 Task: Explore satellite view of the White House.
Action: Mouse moved to (73, 41)
Screenshot: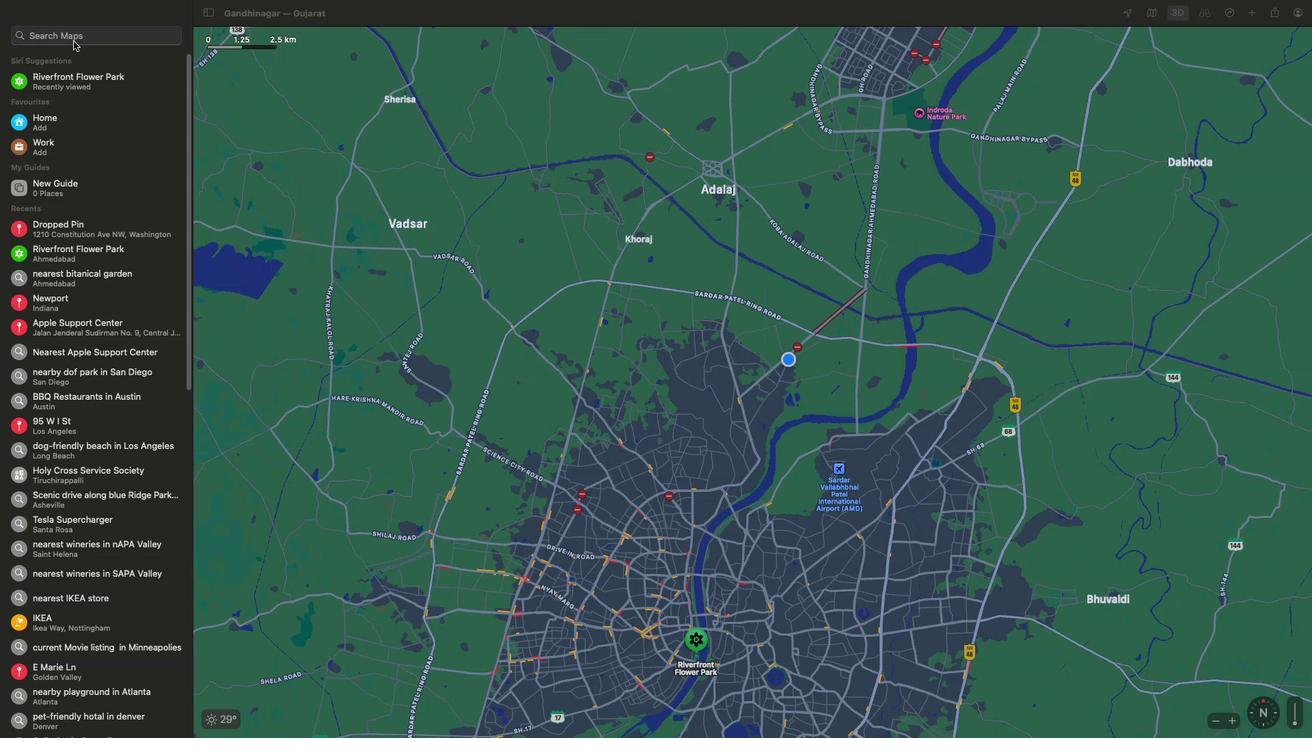 
Action: Mouse pressed left at (73, 41)
Screenshot: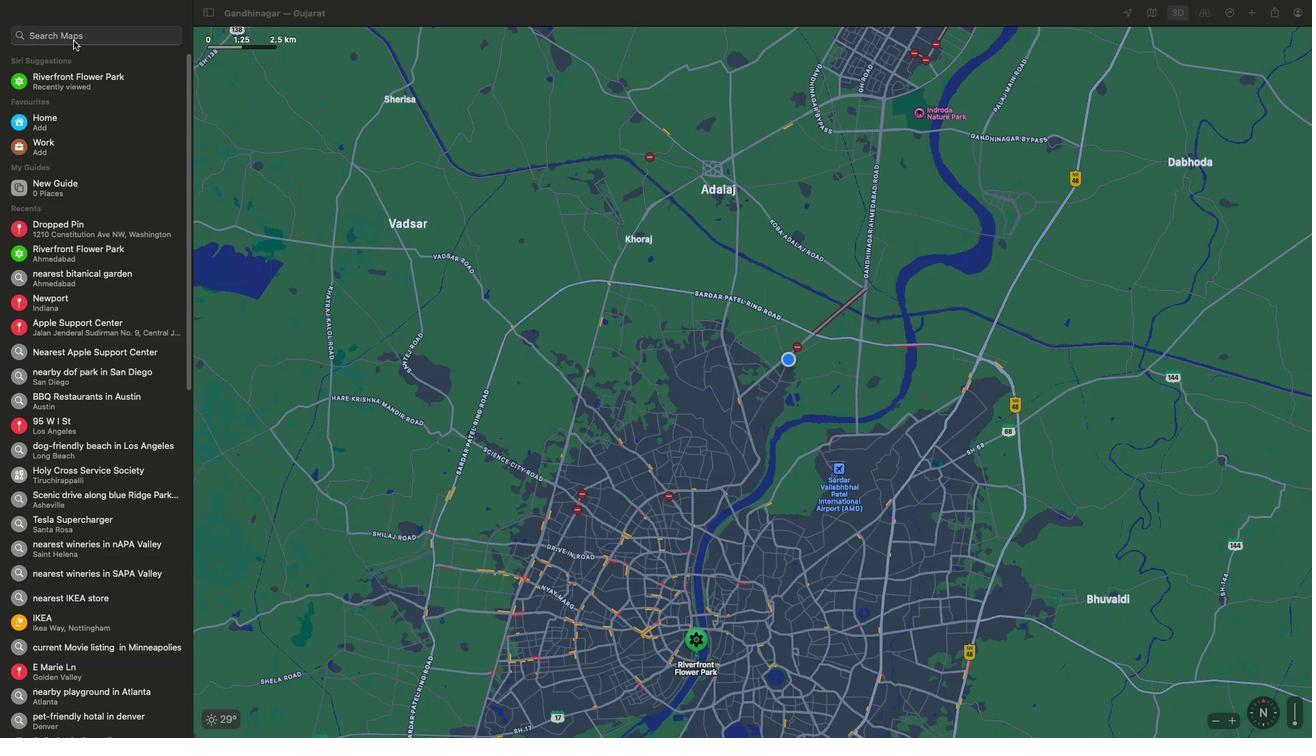 
Action: Key pressed Key.shift'T''h''e'Key.spaceKey.shift'W''h''i''t''e'Key.spaceKey.shift'H''o''u''s''e'Key.spaceKey.enter
Screenshot: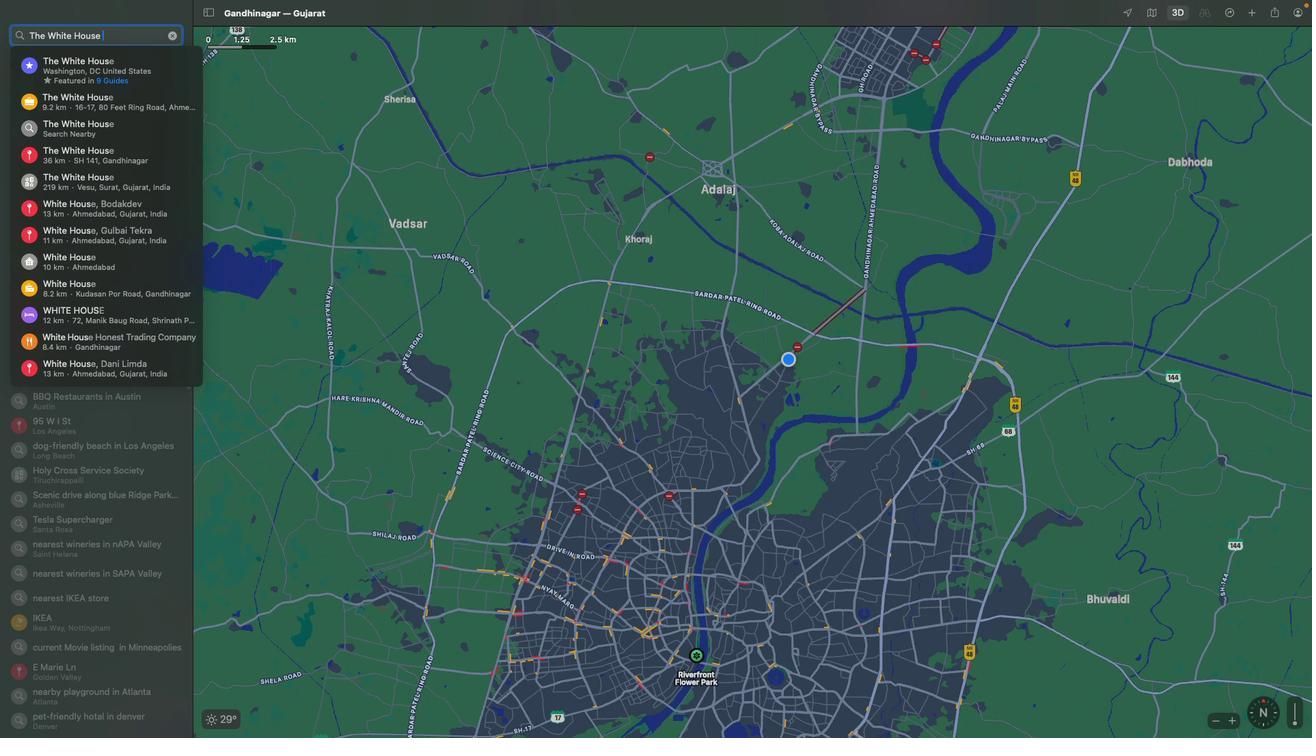 
Action: Mouse moved to (1151, 14)
Screenshot: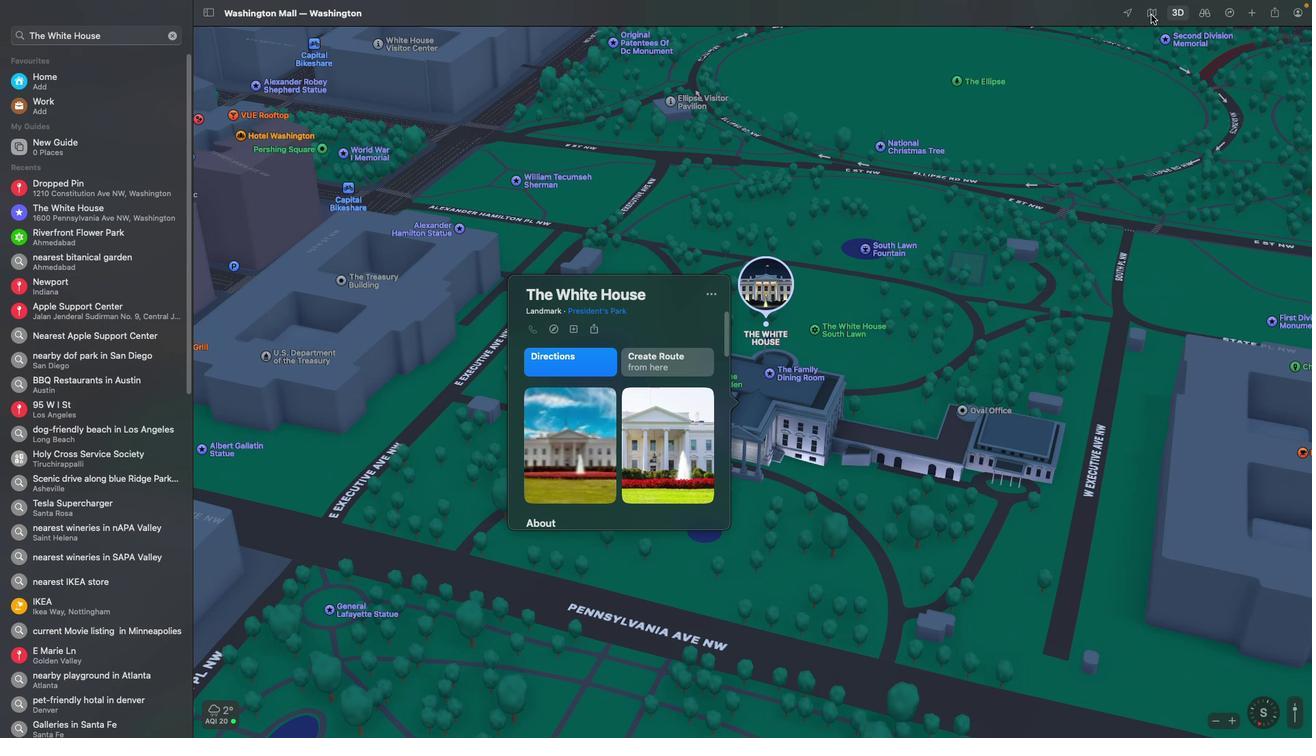 
Action: Mouse pressed left at (1151, 14)
Screenshot: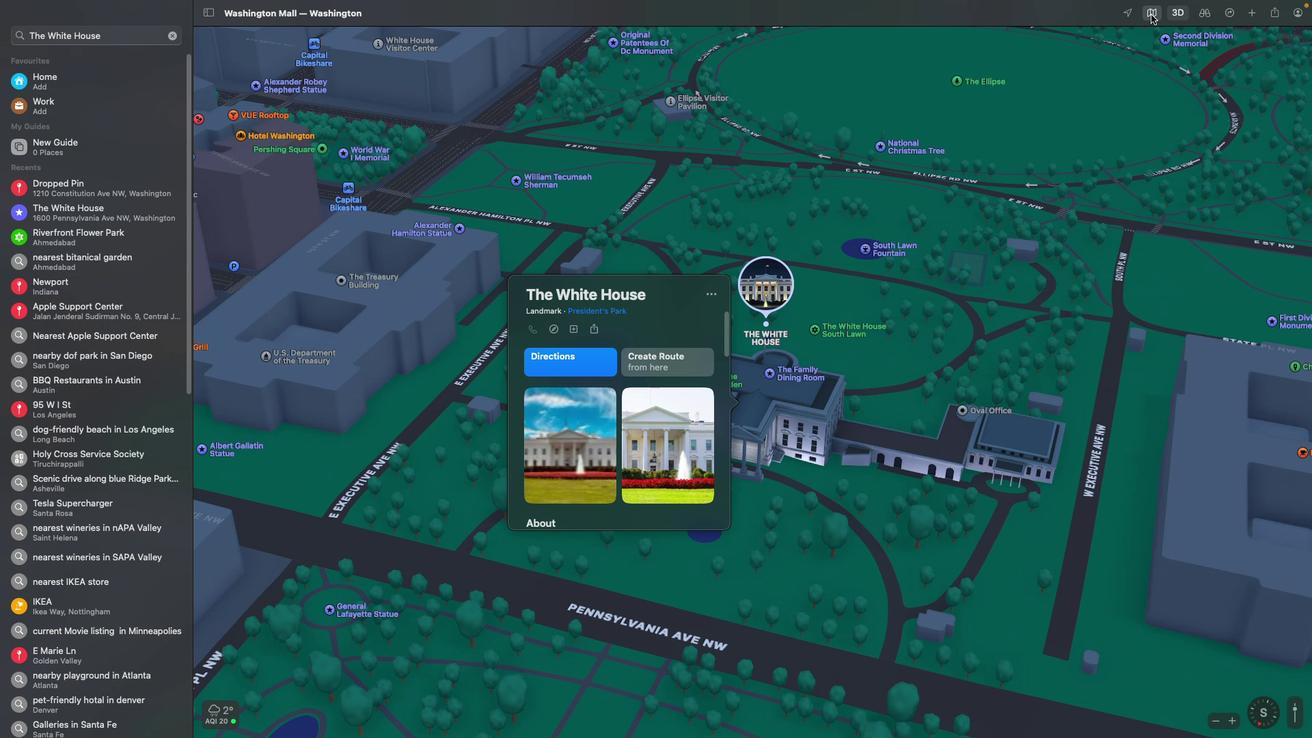 
Action: Mouse moved to (1201, 148)
Screenshot: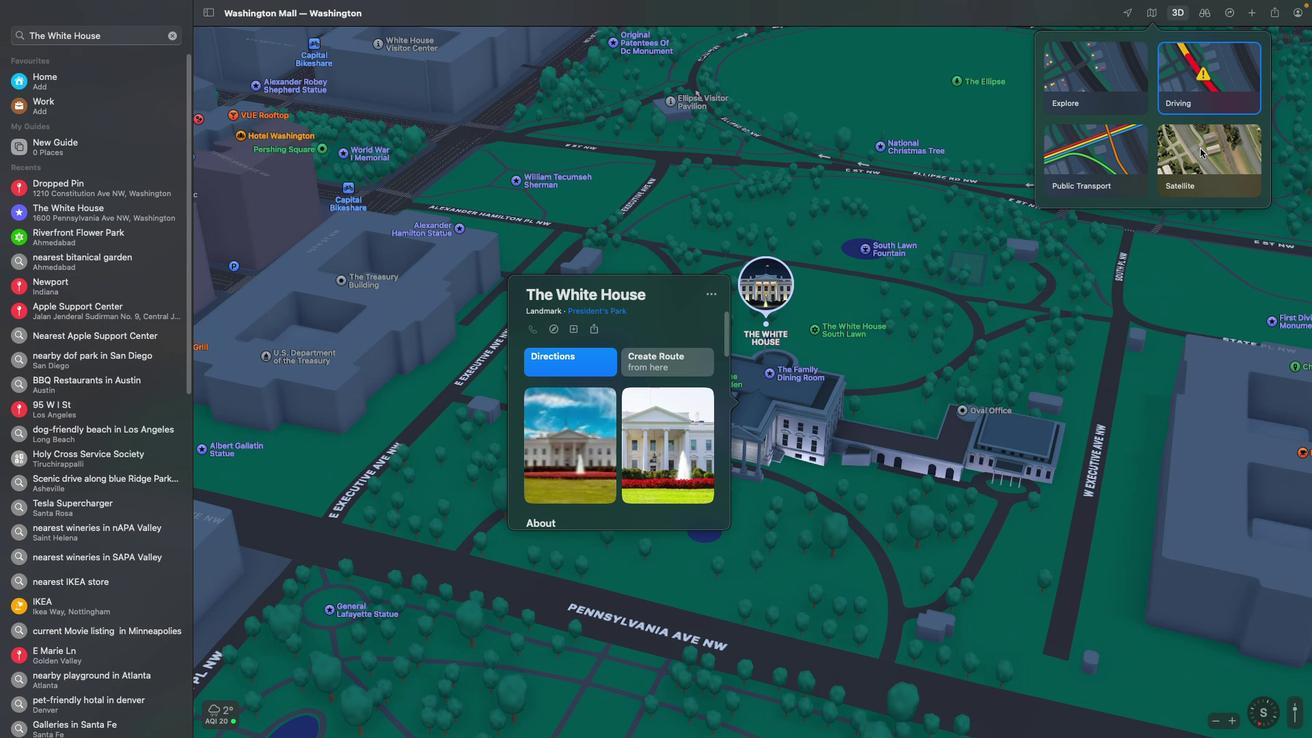 
Action: Mouse pressed left at (1201, 148)
Screenshot: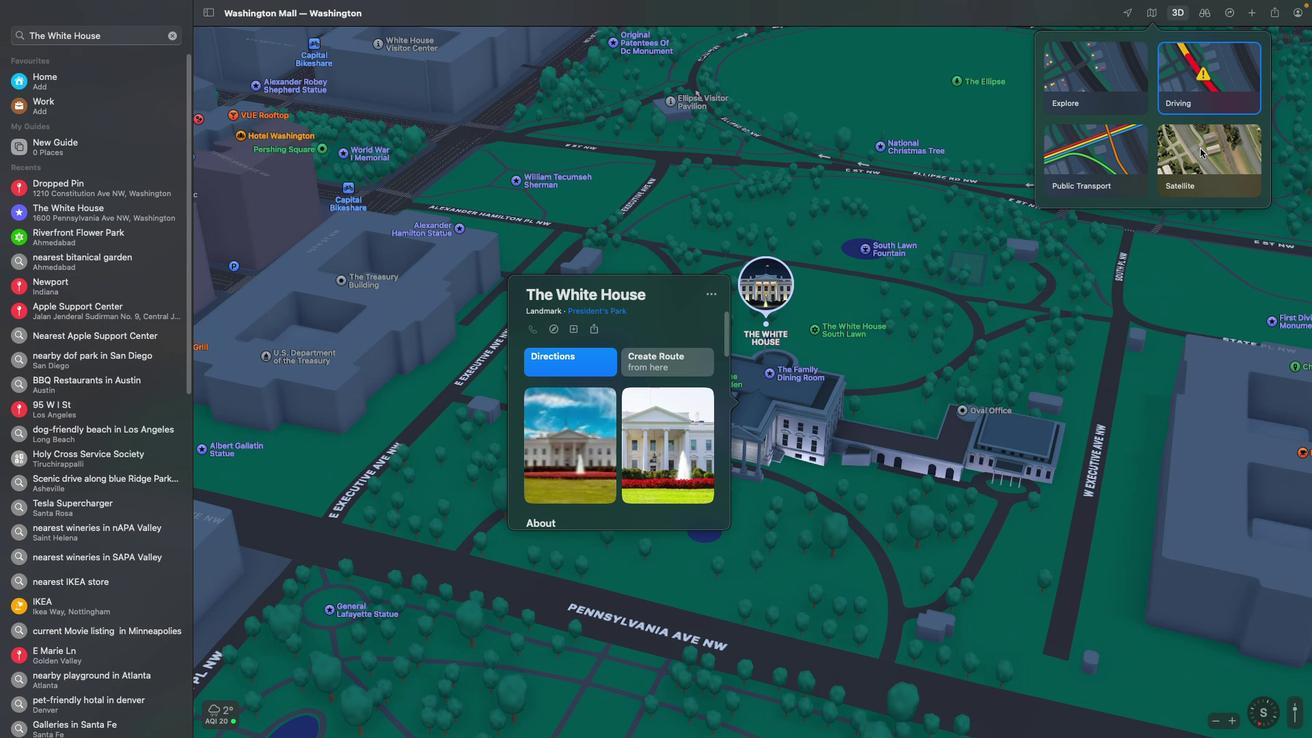 
Action: Mouse moved to (787, 353)
Screenshot: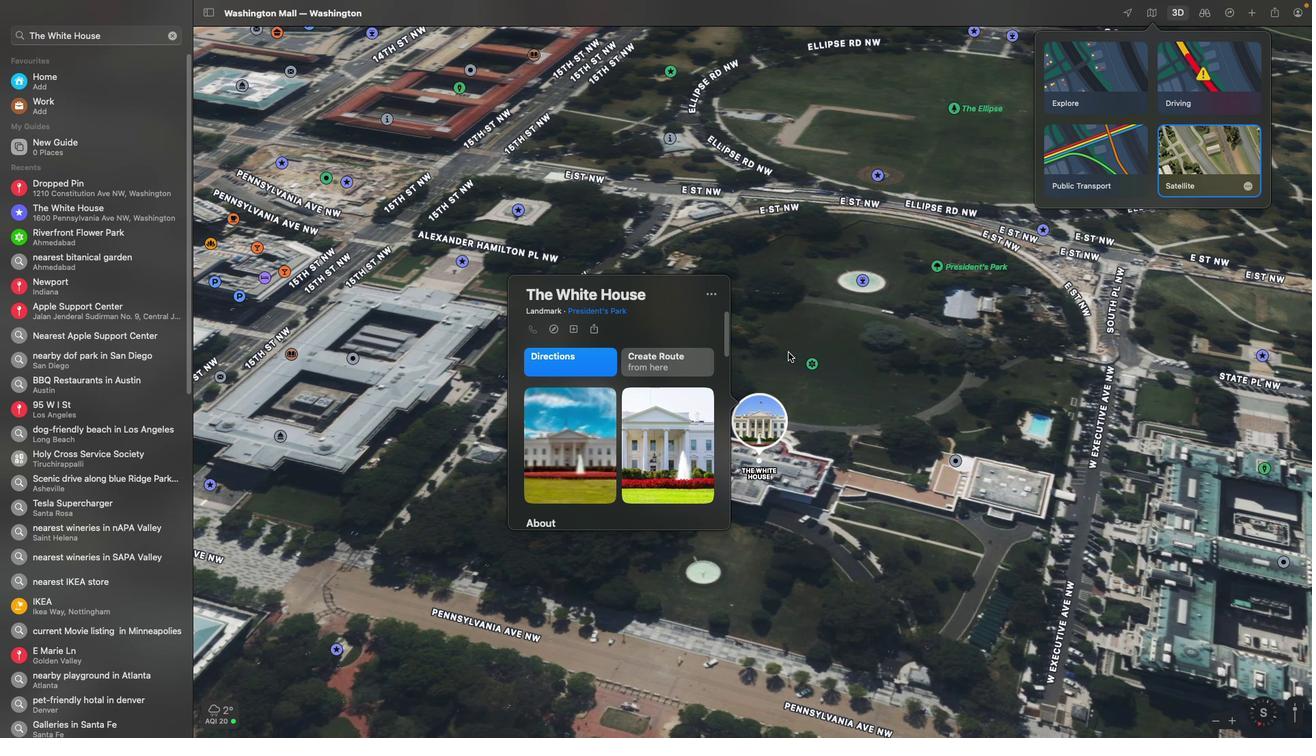 
Action: Mouse pressed left at (787, 353)
Screenshot: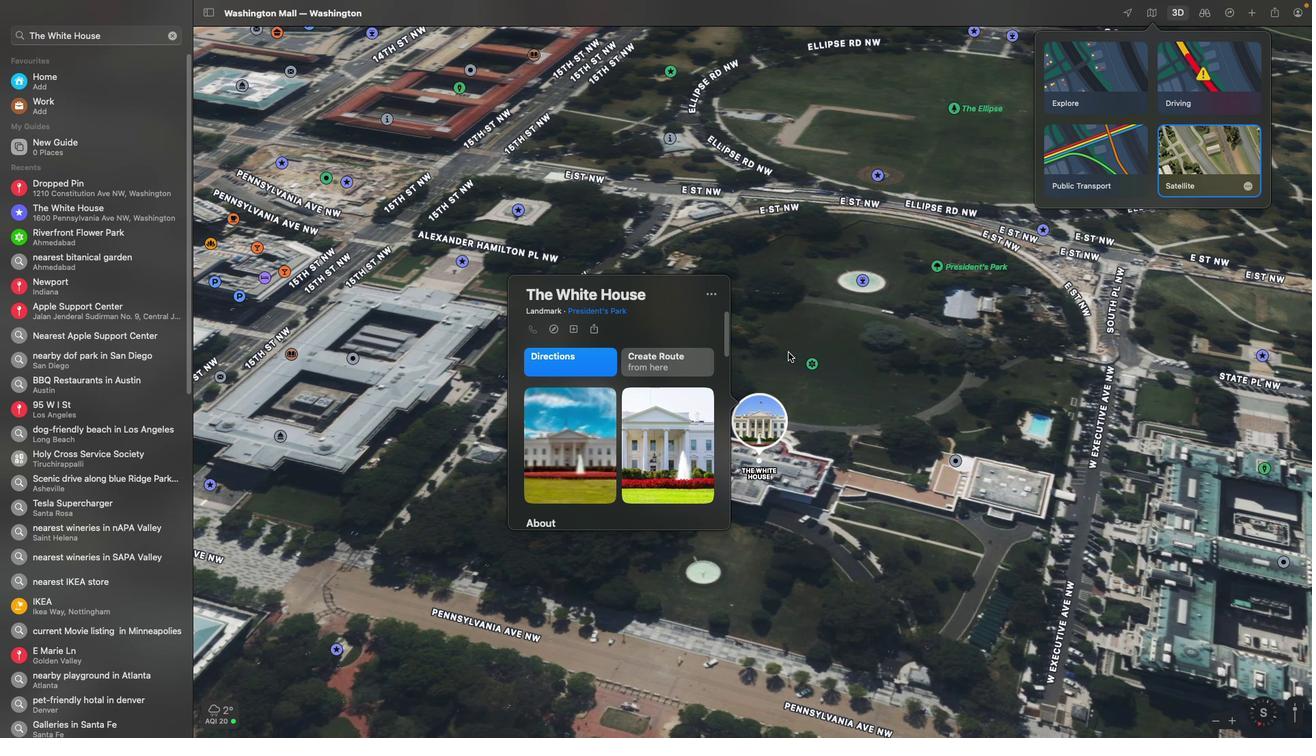 
Action: Mouse moved to (825, 291)
Screenshot: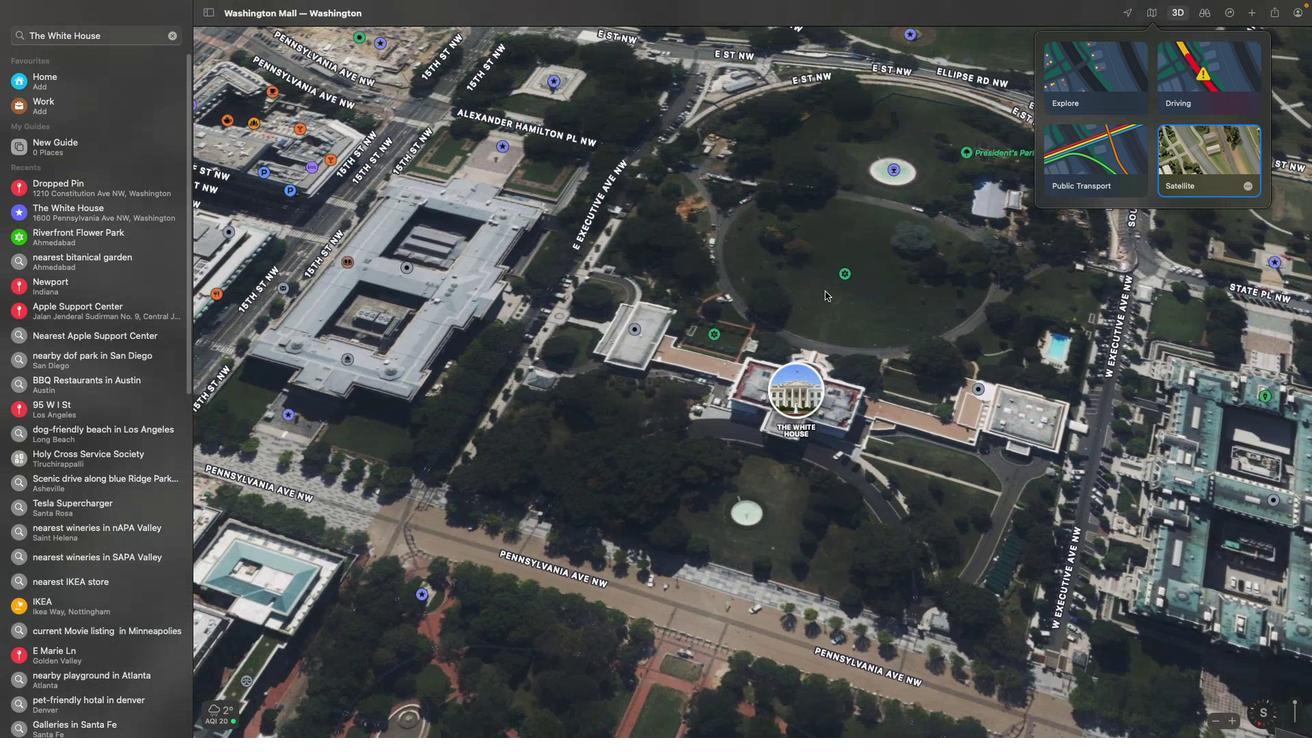 
Action: Mouse pressed left at (825, 291)
Screenshot: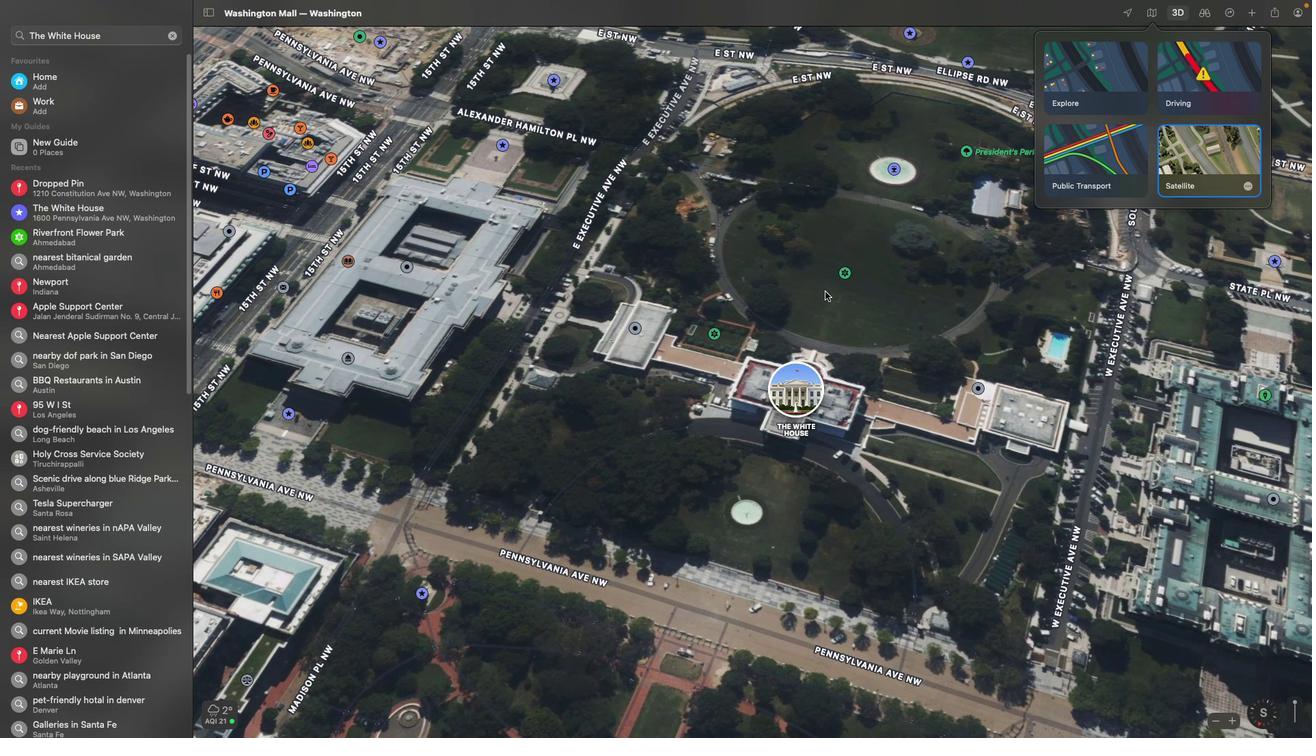
Action: Mouse moved to (764, 464)
Screenshot: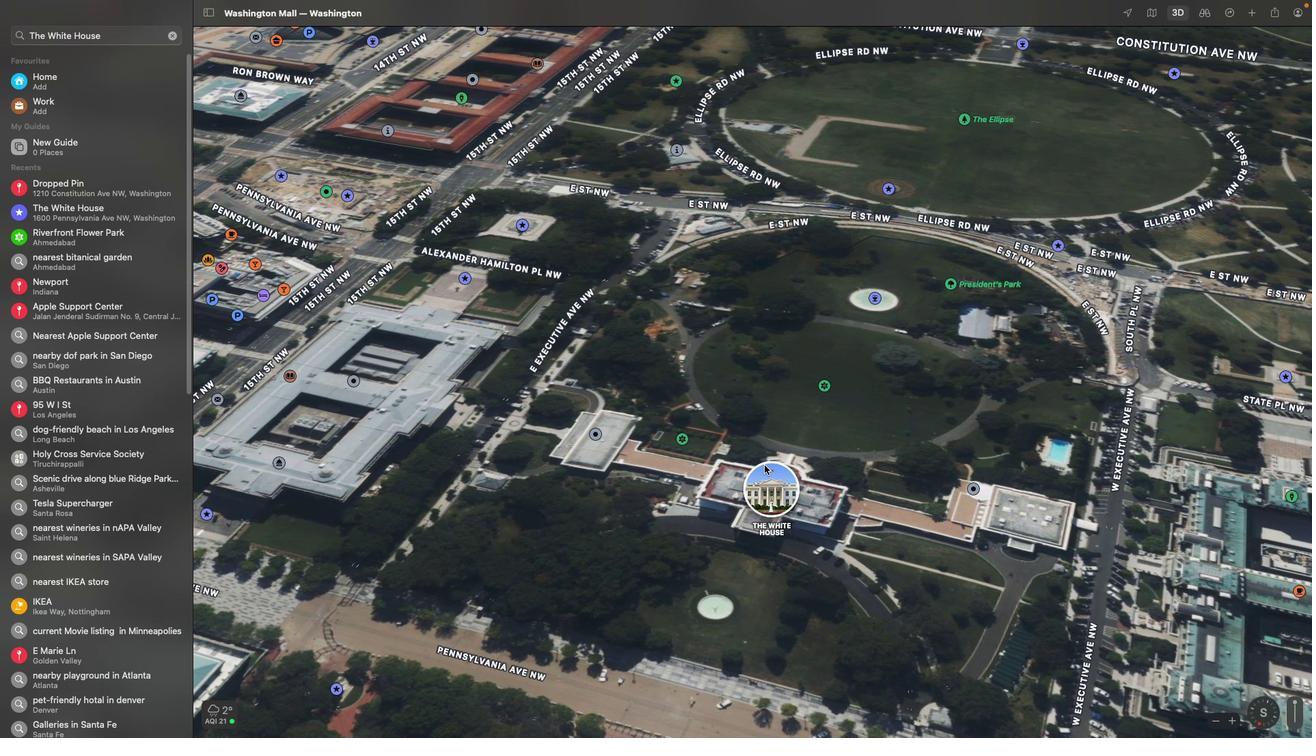 
Action: Mouse scrolled (764, 464) with delta (0, 0)
Screenshot: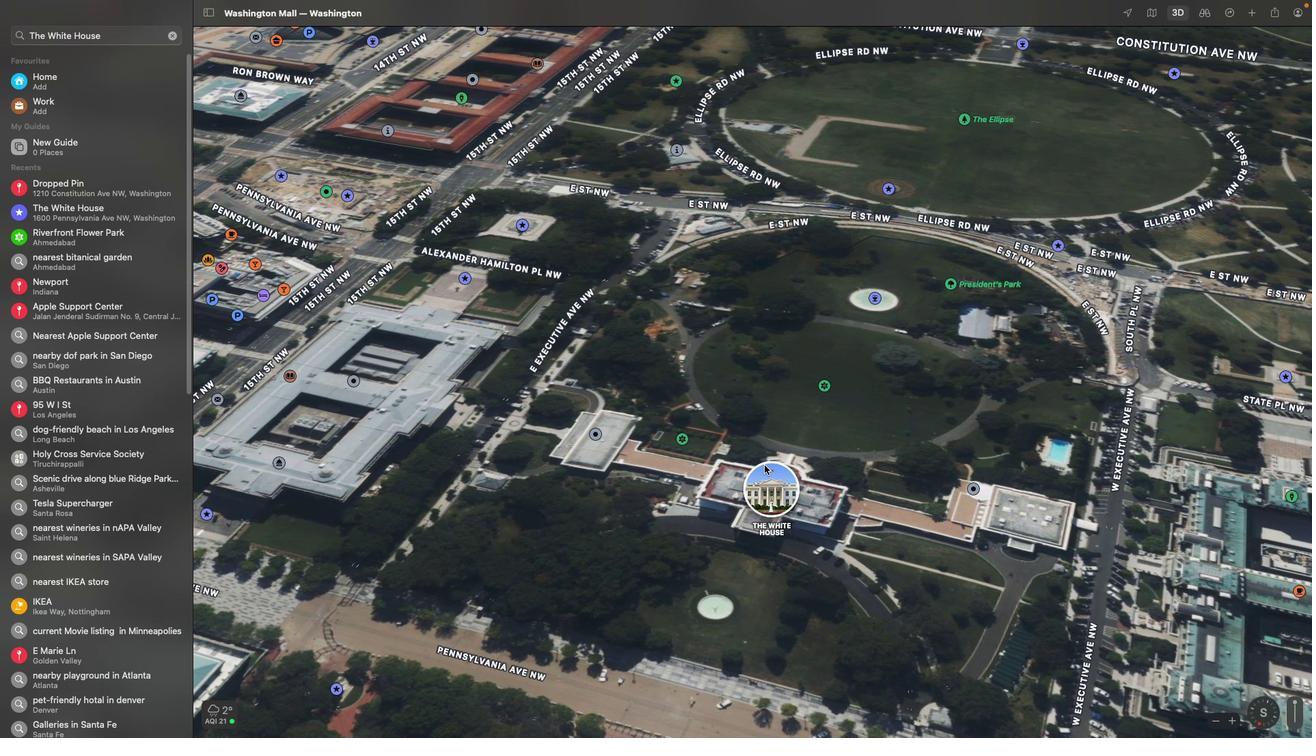 
Action: Mouse scrolled (764, 464) with delta (0, 0)
Screenshot: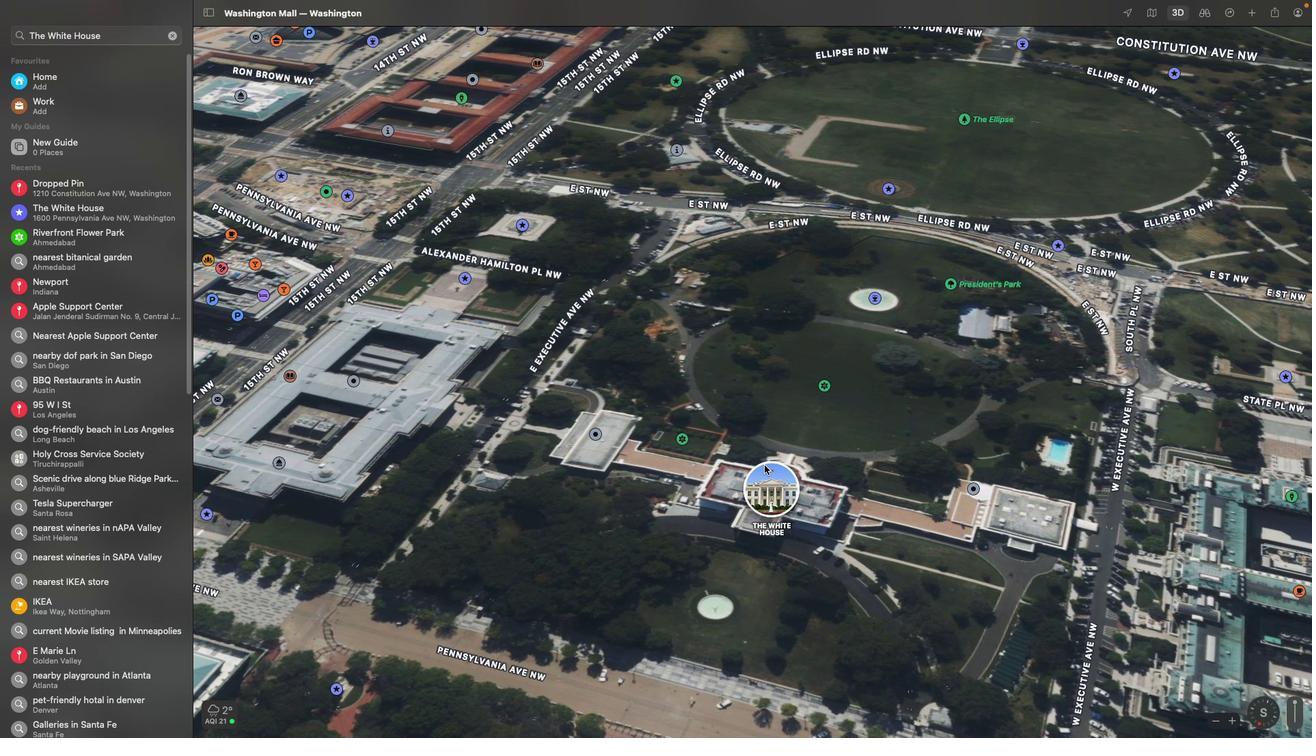 
Action: Mouse scrolled (764, 464) with delta (0, 2)
Screenshot: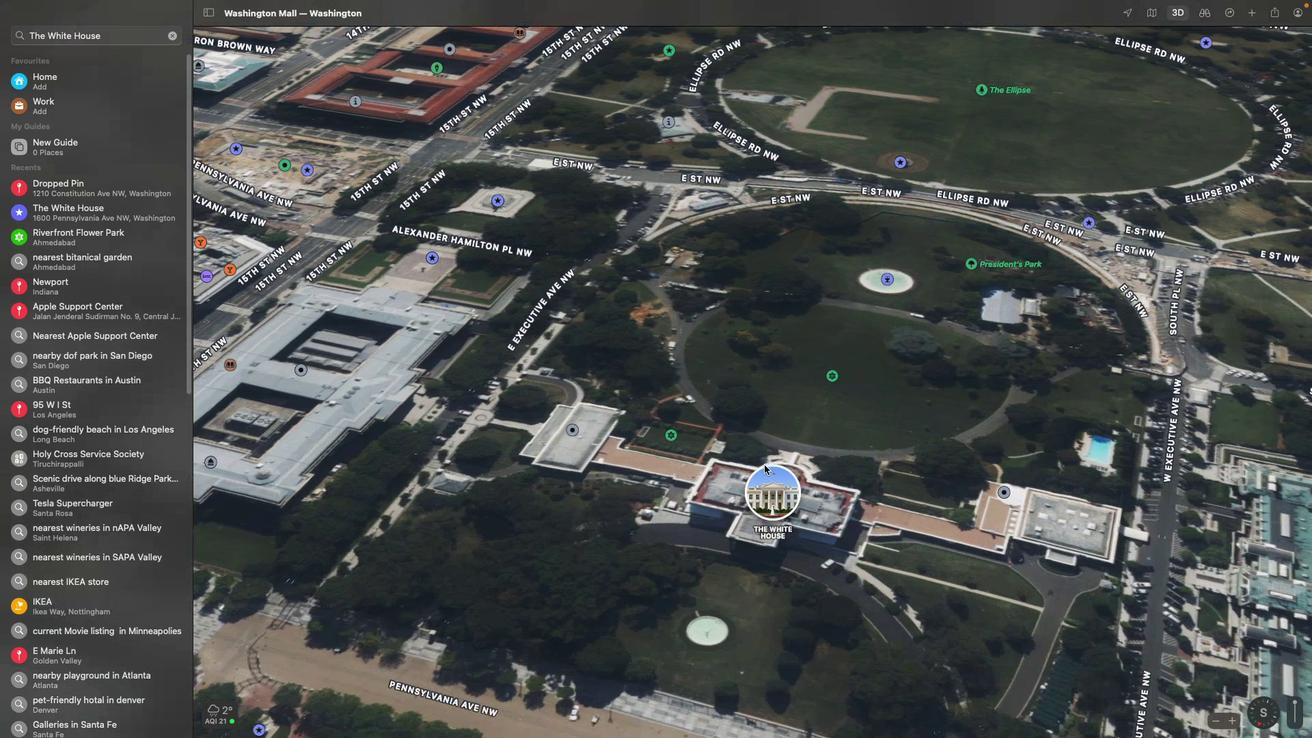 
Action: Mouse scrolled (764, 464) with delta (0, 3)
Screenshot: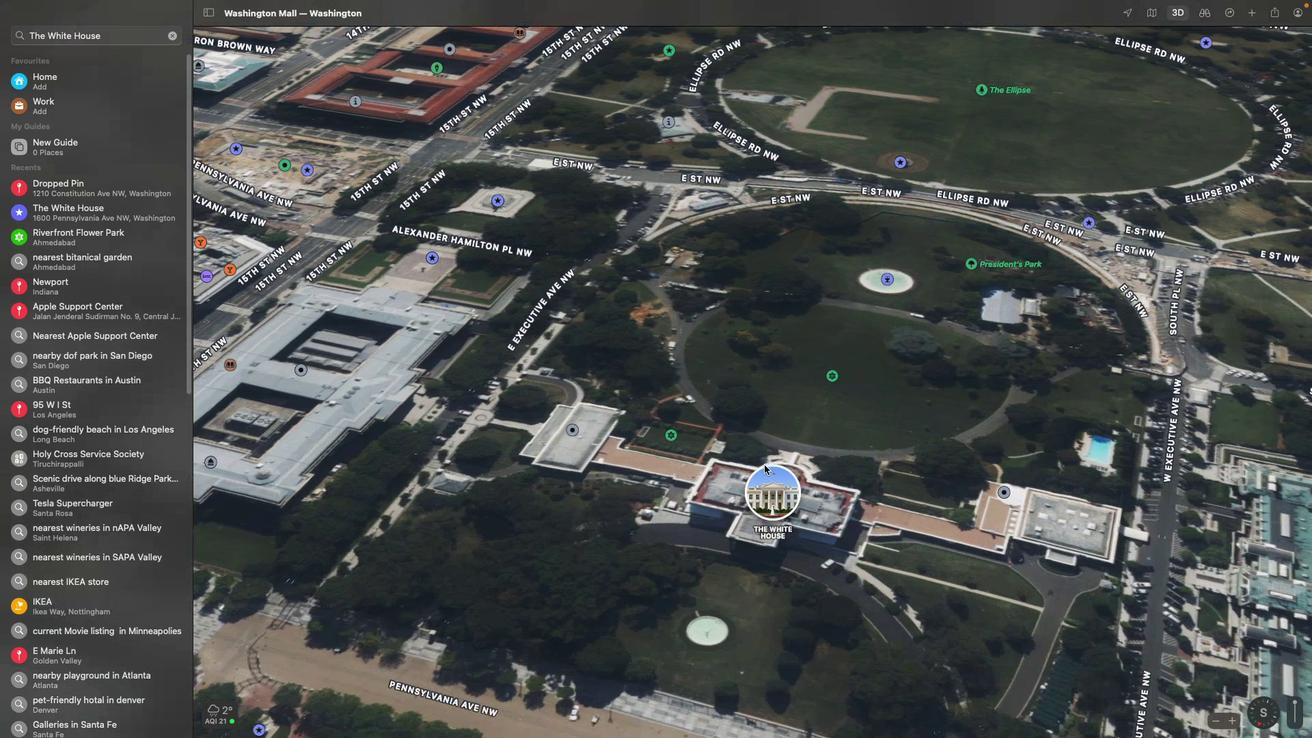 
Action: Mouse scrolled (764, 464) with delta (0, 3)
Screenshot: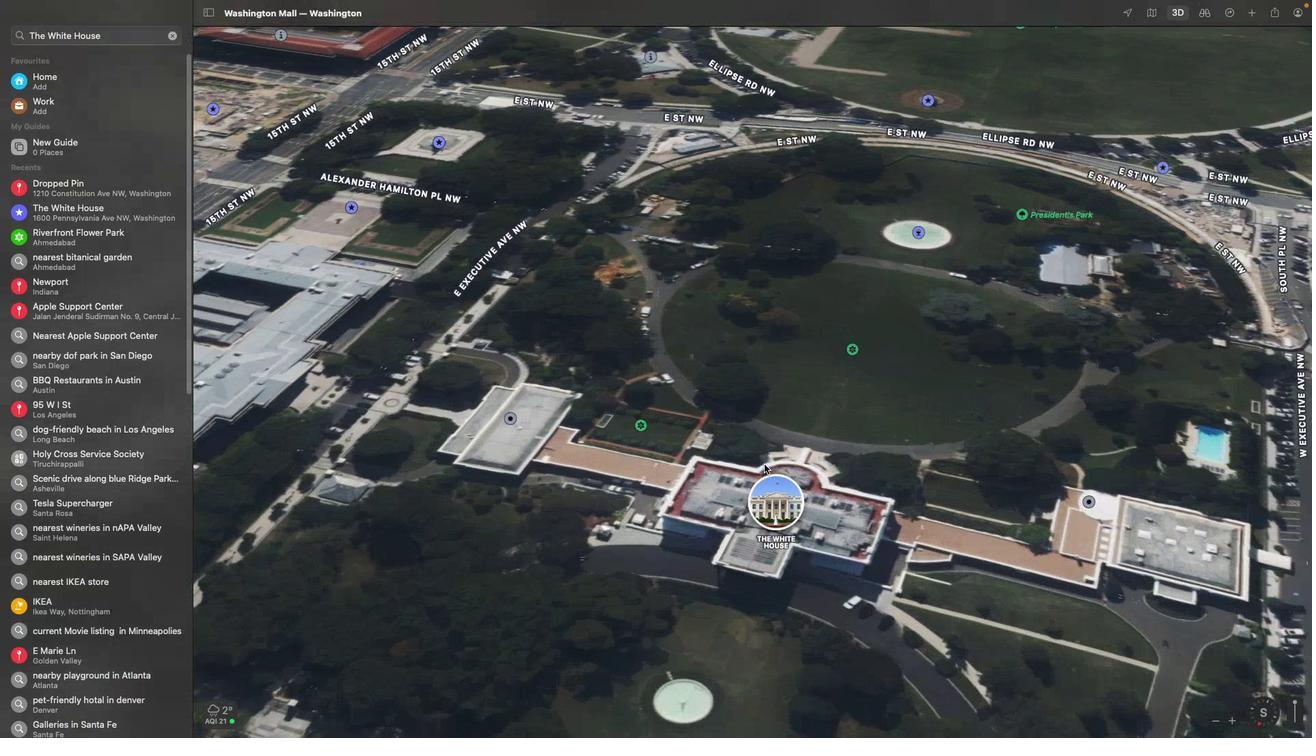 
Action: Mouse moved to (764, 461)
Screenshot: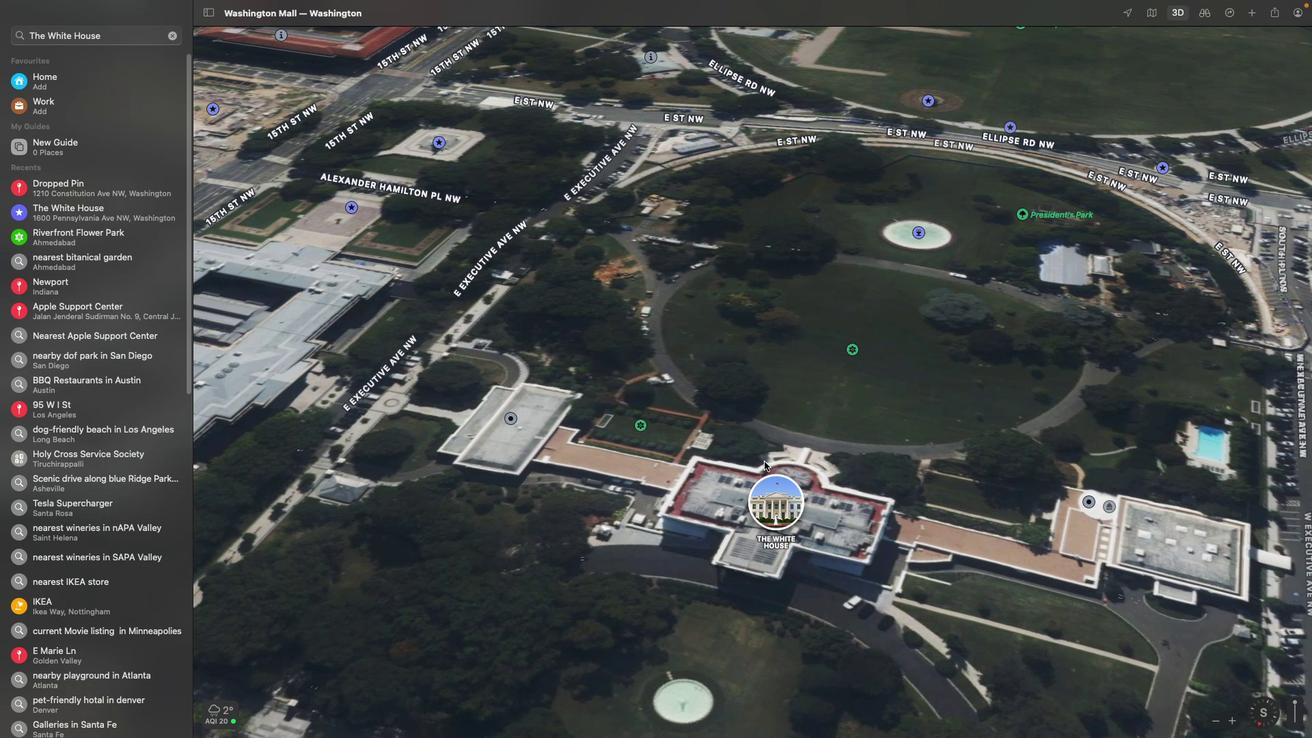 
Action: Mouse scrolled (764, 461) with delta (0, 0)
Screenshot: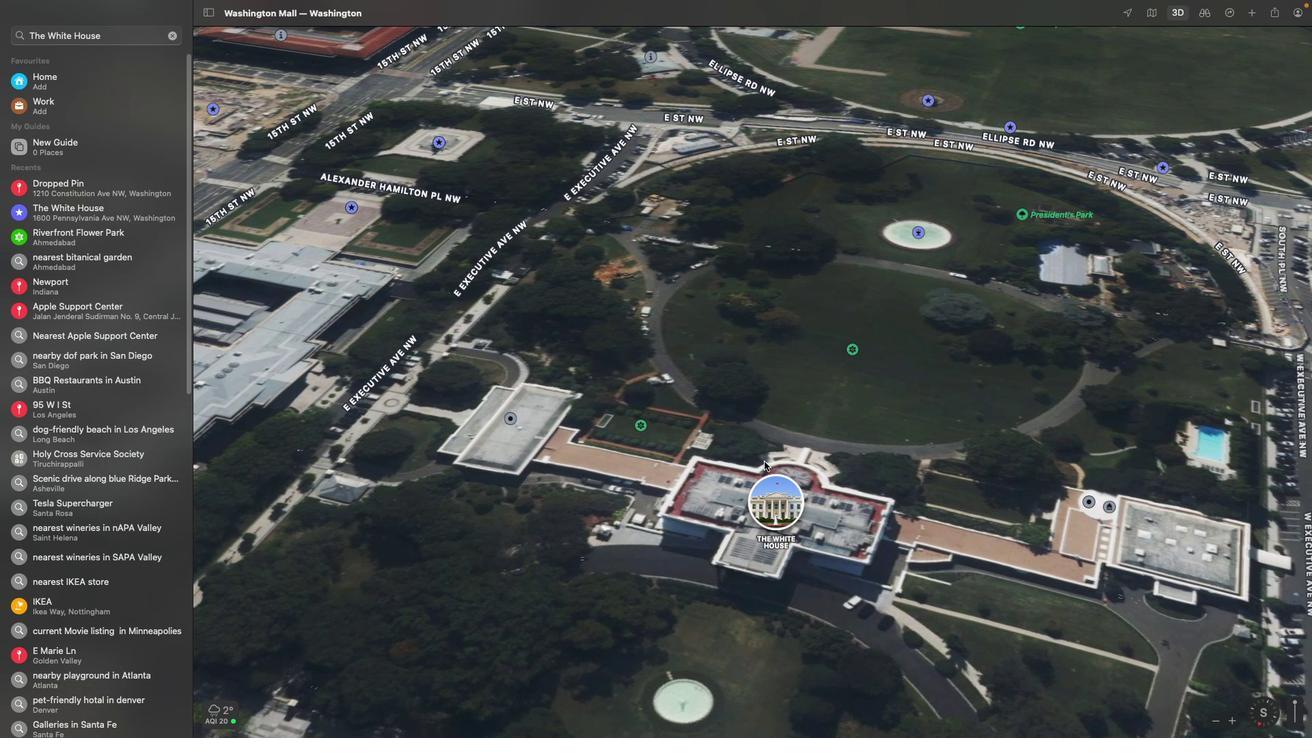 
Action: Mouse scrolled (764, 461) with delta (0, 0)
Screenshot: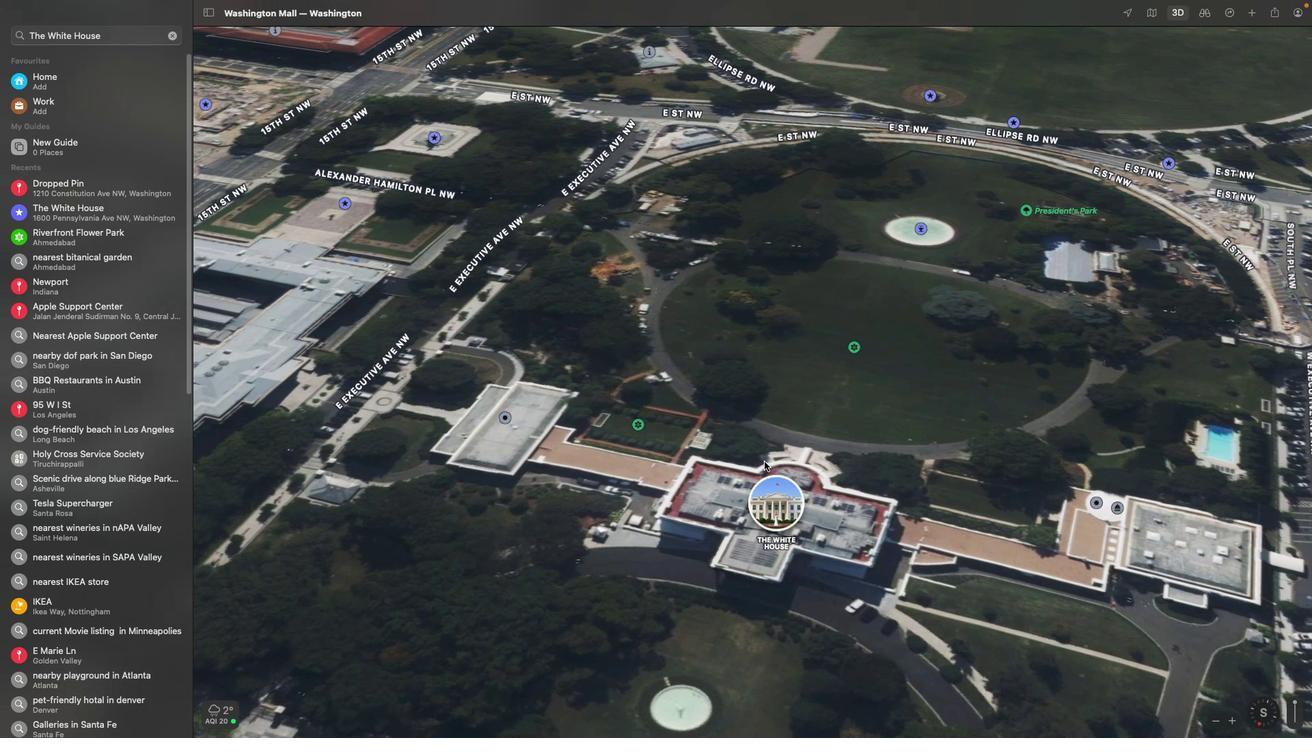 
Action: Mouse moved to (721, 468)
Screenshot: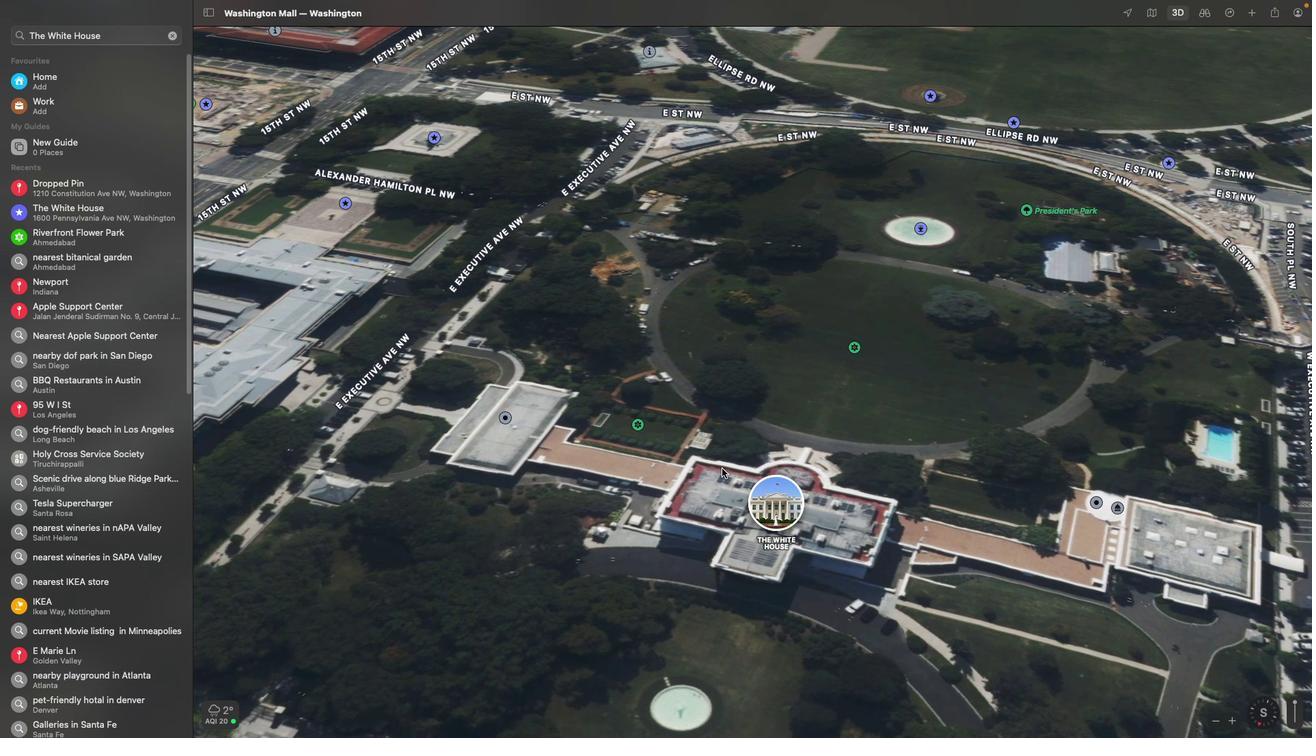 
Action: Mouse pressed left at (721, 468)
Screenshot: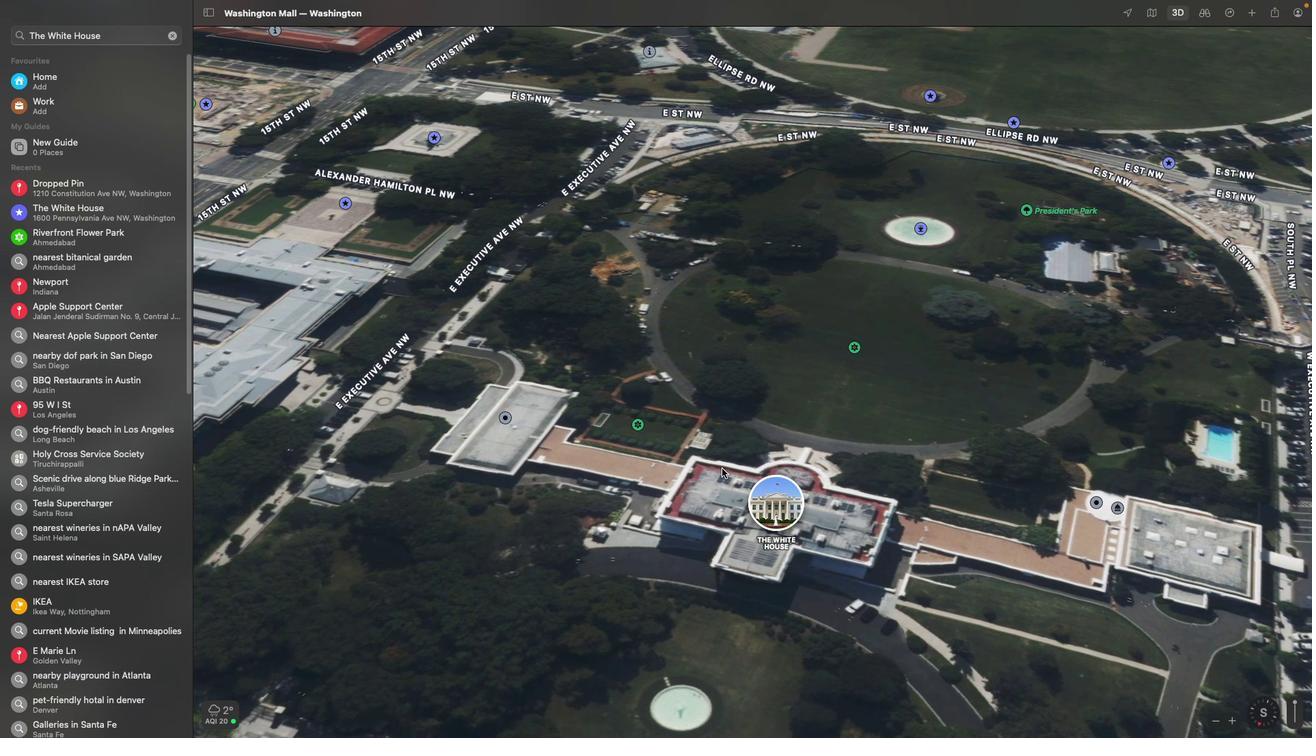 
Action: Mouse moved to (718, 464)
Screenshot: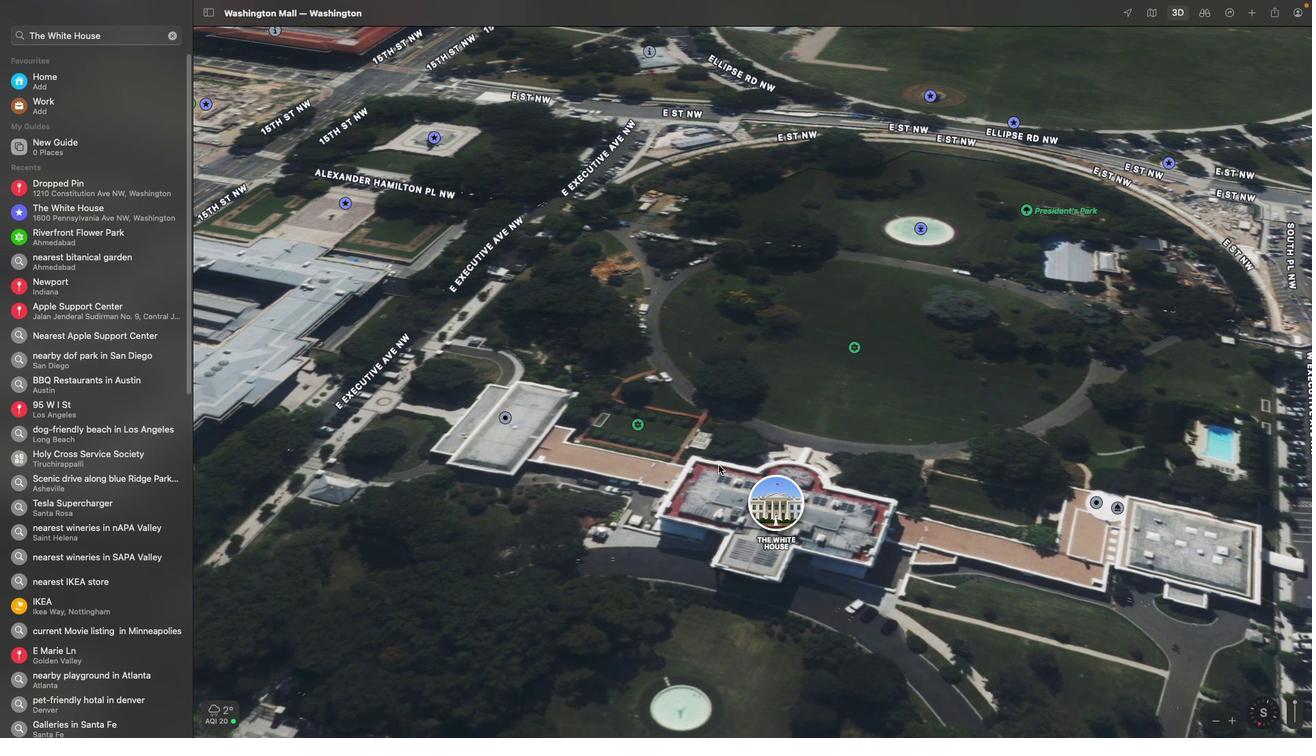 
